 Task: Sort posts by top match.
Action: Mouse moved to (226, 113)
Screenshot: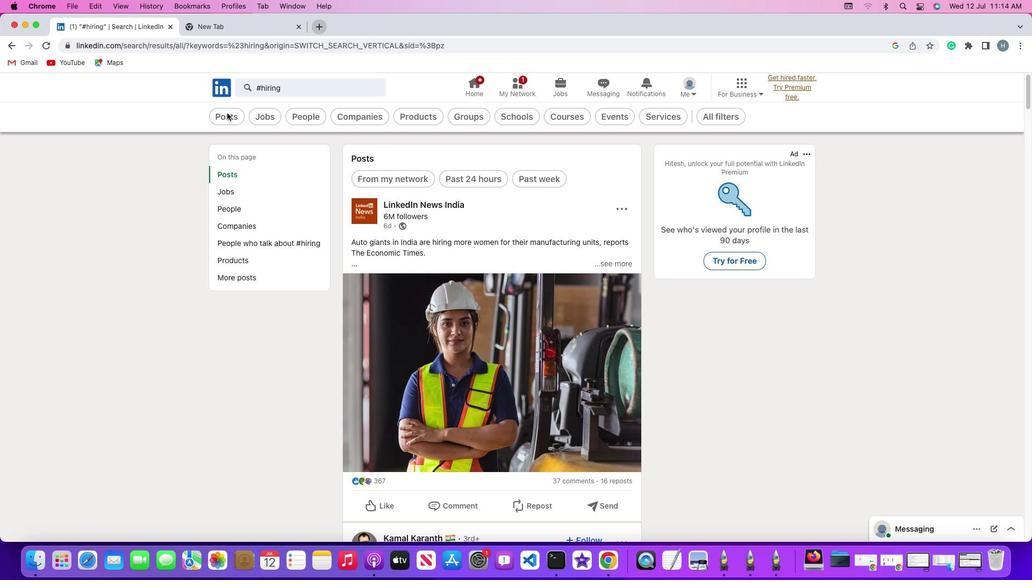 
Action: Mouse pressed left at (226, 113)
Screenshot: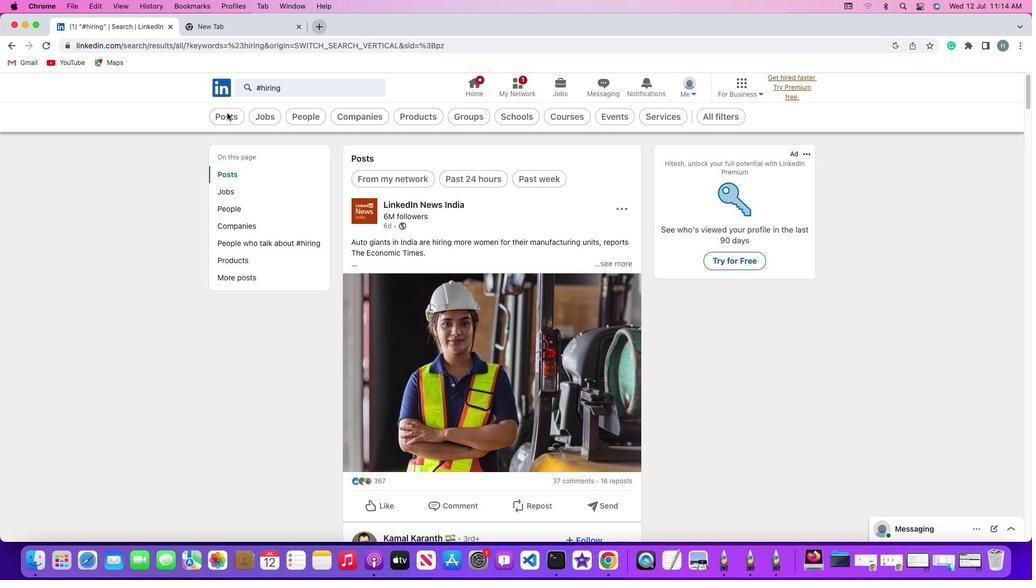
Action: Mouse moved to (227, 114)
Screenshot: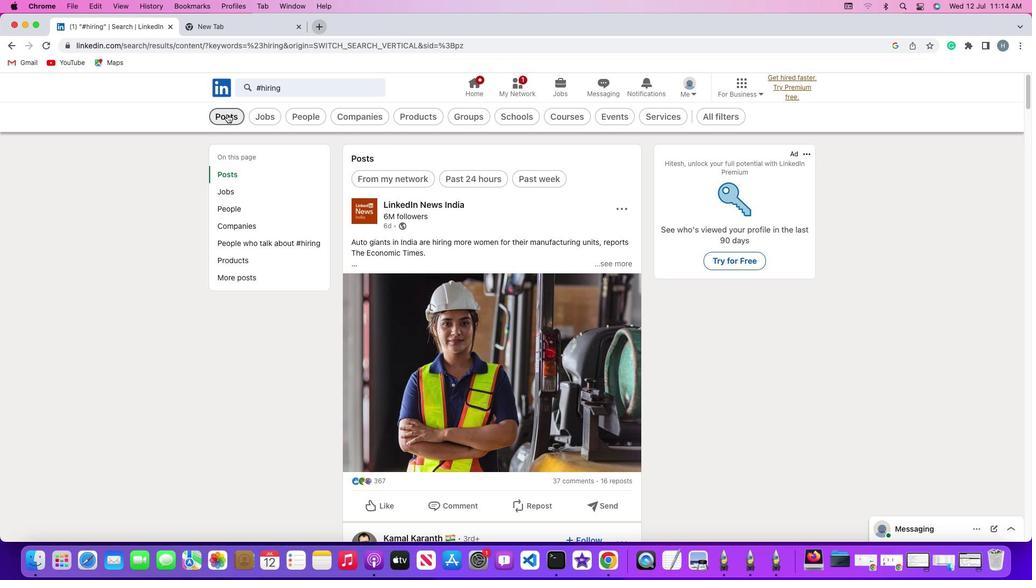 
Action: Mouse pressed left at (227, 114)
Screenshot: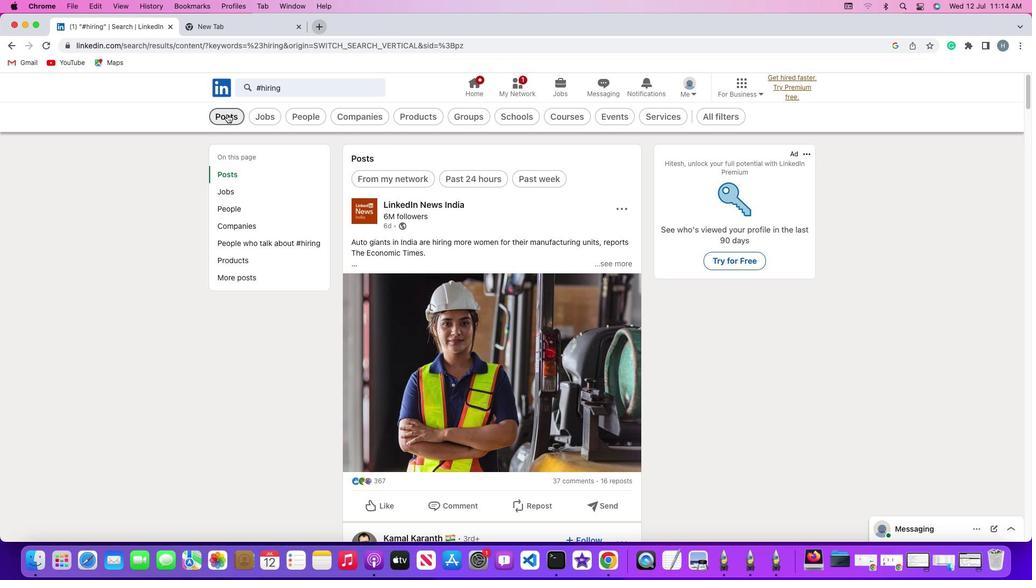 
Action: Mouse moved to (229, 115)
Screenshot: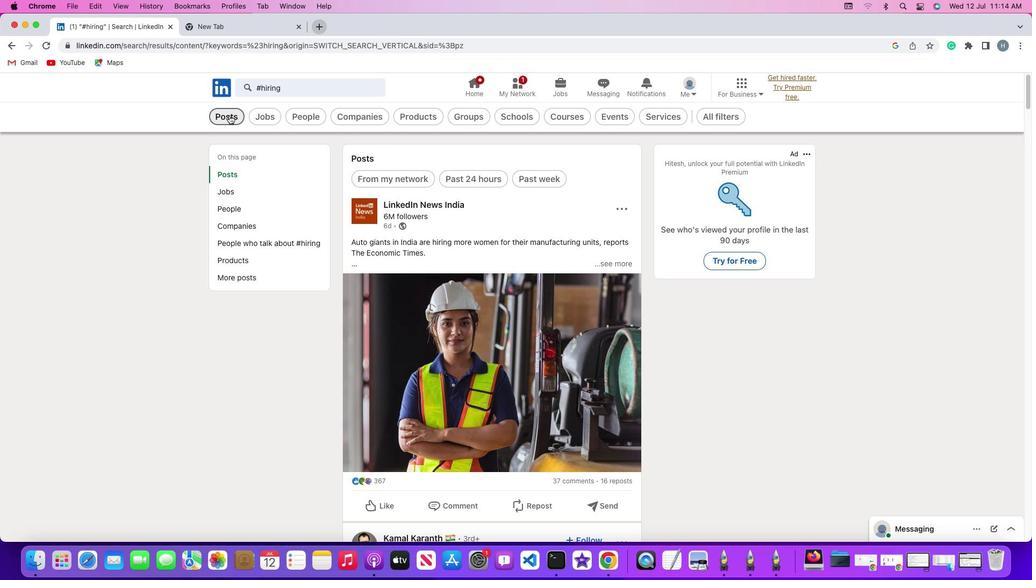 
Action: Mouse pressed left at (229, 115)
Screenshot: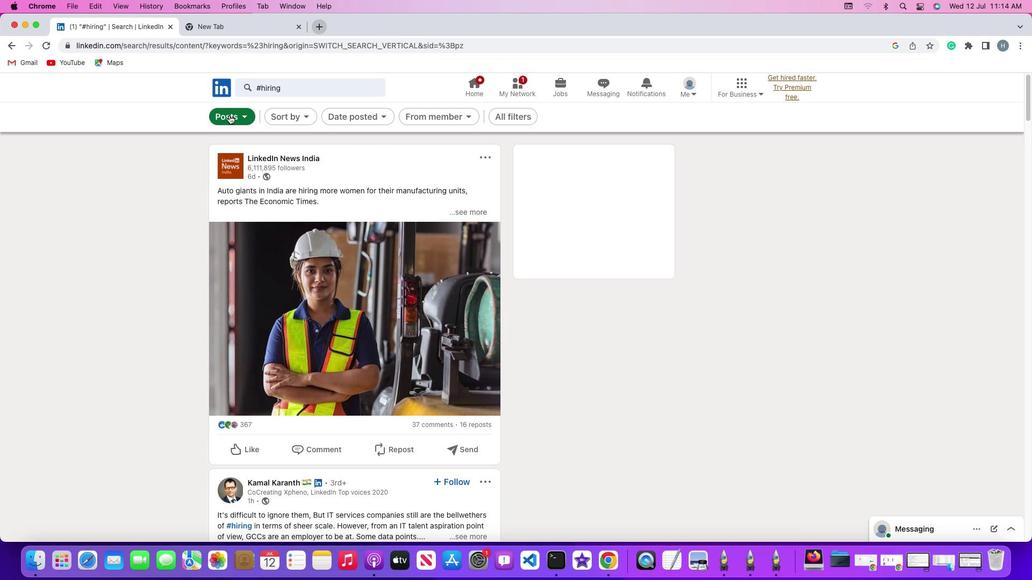 
Action: Mouse moved to (309, 116)
Screenshot: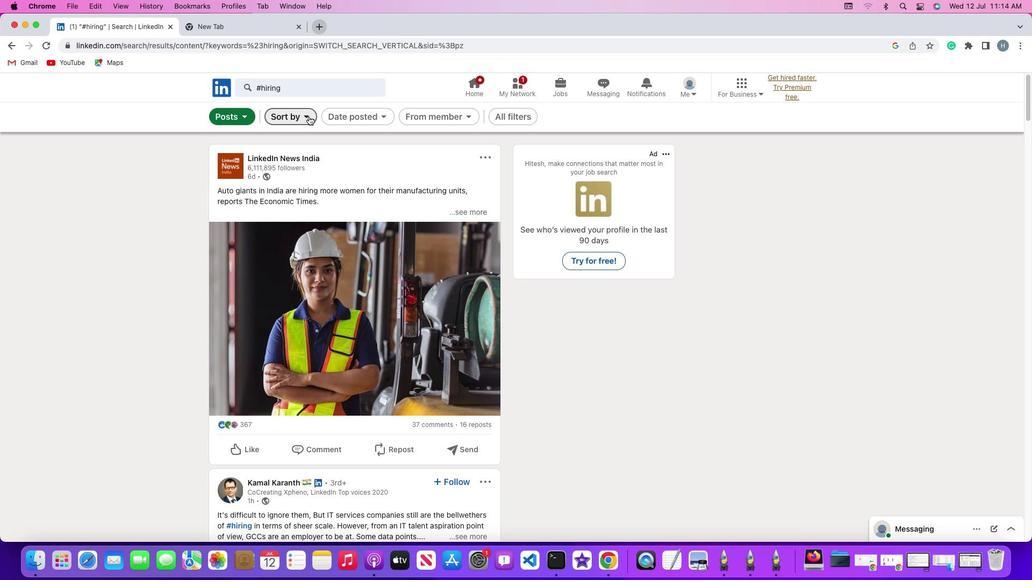 
Action: Mouse pressed left at (309, 116)
Screenshot: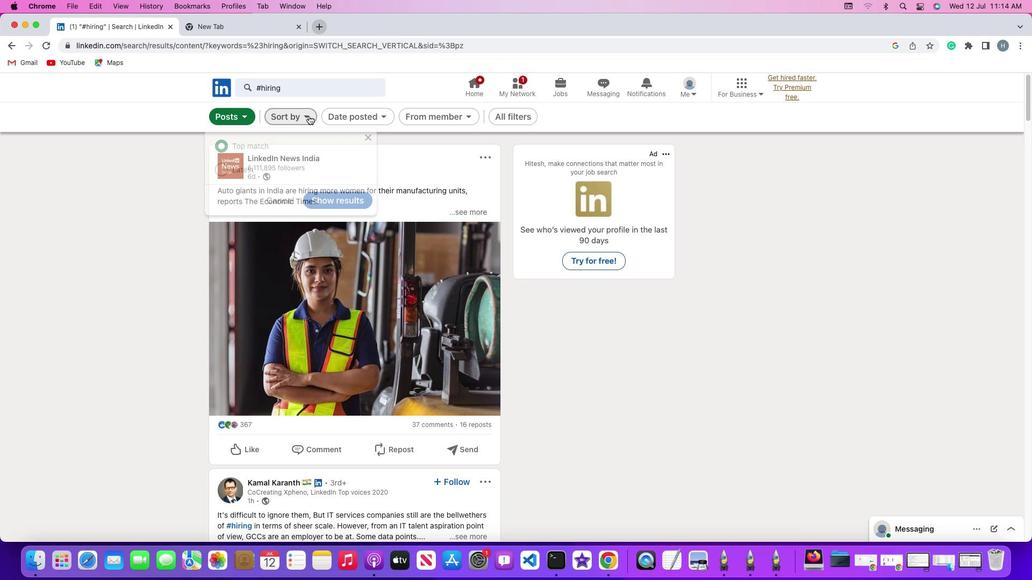
Action: Mouse moved to (220, 143)
Screenshot: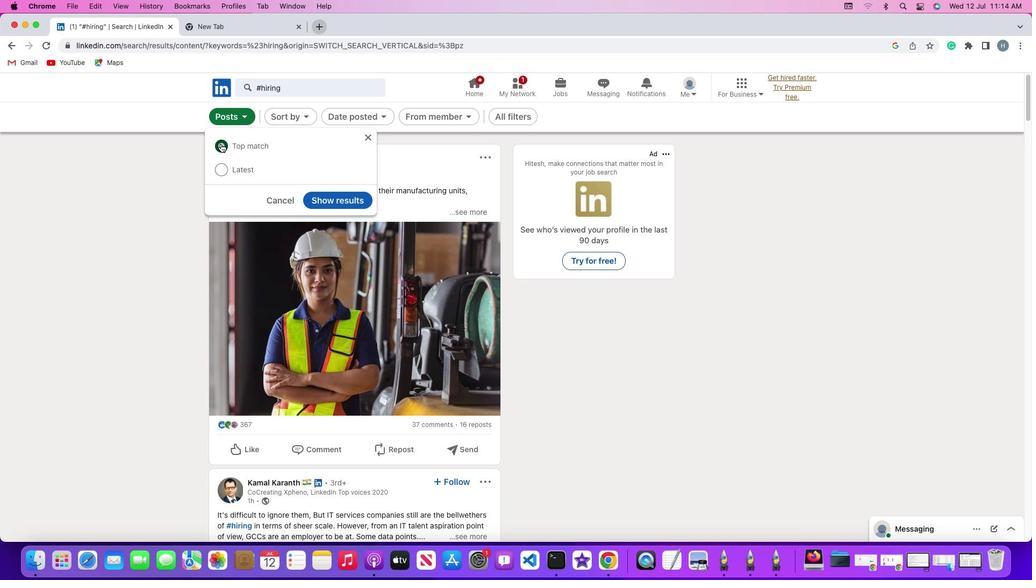 
Action: Mouse pressed left at (220, 143)
Screenshot: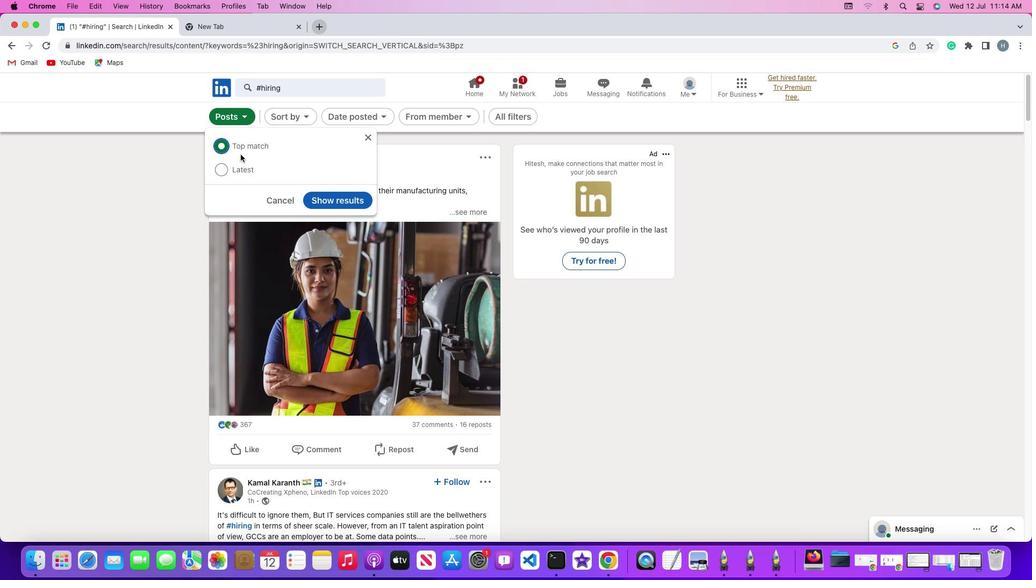 
Action: Mouse moved to (343, 198)
Screenshot: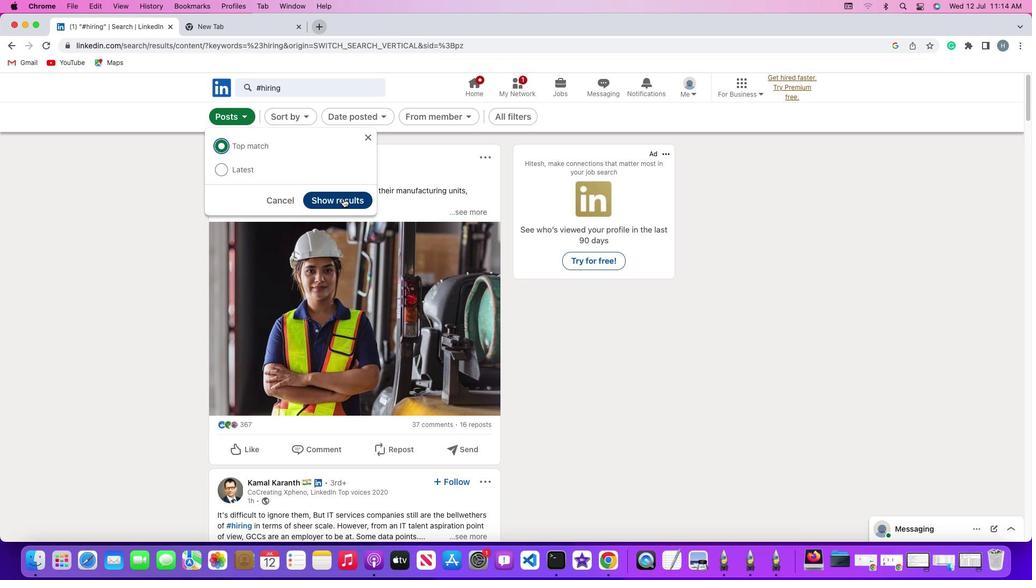 
Action: Mouse pressed left at (343, 198)
Screenshot: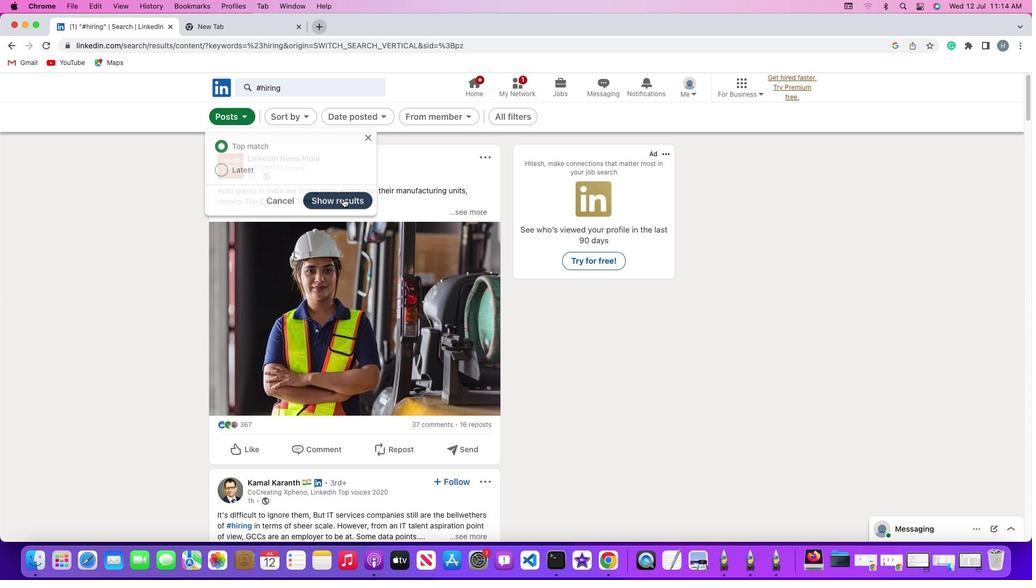 
Action: Mouse moved to (373, 212)
Screenshot: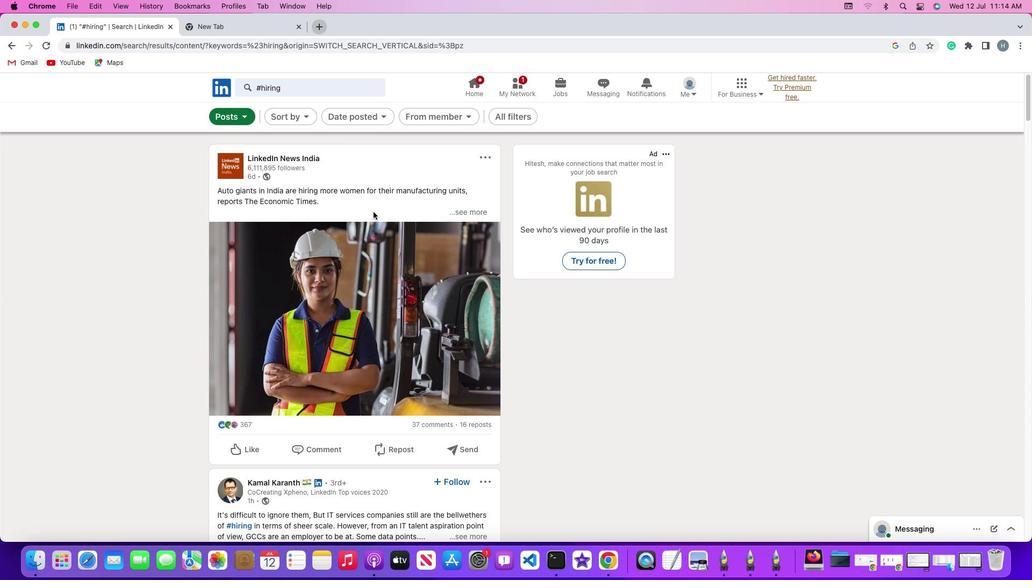 
